 Task: Open a blank worksheet and write heading  Discount data  Add 10 product name:-  'Apple, Banana,_x000D_
Orange, Tomato, Potato, Onion, Carrot, Milk, Bread, Eggs (dozen). ' in November Last week sales are  1.99, 0.49, 0.79, 1.29, 0.99, 0.89, 0.69, 2.49, 1.99, 2.99.Discount (%):-  10, 20, 15, 5, 12, 8, 25, 10, 15, 20. Save page auditingSalesByMonth
Action: Mouse moved to (356, 291)
Screenshot: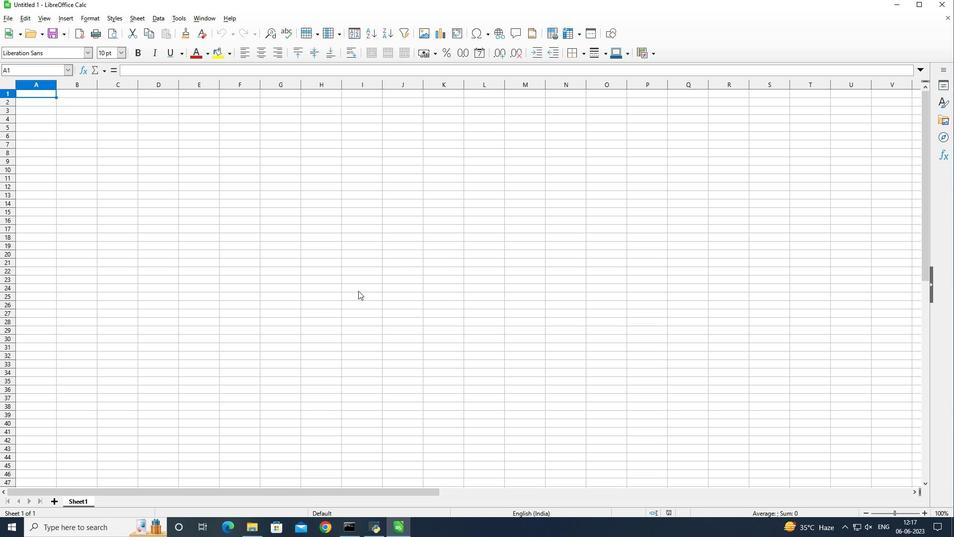 
Action: Key pressed <Key.shift><Key.shift><Key.shift><Key.shift><Key.shift><Key.shift><Key.shift><Key.shift><Key.shift><Key.shift><Key.shift><Key.shift><Key.shift><Key.shift><Key.shift><Key.shift><Key.shift><Key.shift><Key.shift><Key.shift><Key.shift>Discount<Key.space><Key.shift>Data<Key.enter><Key.shift><Key.shift><Key.shift>Name<Key.enter><Key.shift><Key.shift><Key.shift><Key.shift>Apple<Key.enter><Key.shift><Key.shift>Banana<Key.enter><Key.shift><Key.shift><Key.shift><Key.shift><Key.shift><Key.shift><Key.shift><Key.shift><Key.shift><Key.shift><Key.shift><Key.shift><Key.shift><Key.shift>Orange<Key.enter><Key.shift>Tomato<Key.enter><Key.shift_r>Potato<Key.enter><Key.shift_r><Key.shift_r><Key.shift_r><Key.shift_r><Key.shift_r><Key.shift_r><Key.shift_r><Key.shift_r>Onion<Key.enter><Key.shift>Carrot<Key.enter><Key.shift_r>Milk<Key.enter><Key.shift>Bread<Key.enter><Key.shift>Eggs<Key.space><Key.shift_r><Key.shift_r><Key.shift_r><Key.shift_r><Key.shift_r><Key.shift_r><Key.shift_r><Key.shift_r>(dozen<Key.shift_r><Key.shift_r><Key.shift_r><Key.shift_r><Key.shift_r><Key.shift_r>)<Key.enter>
Screenshot: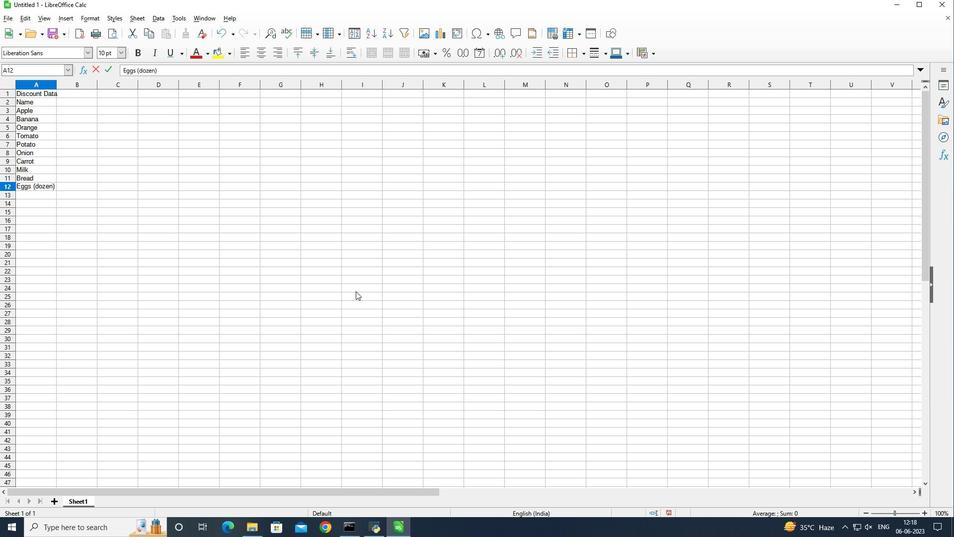 
Action: Mouse moved to (63, 102)
Screenshot: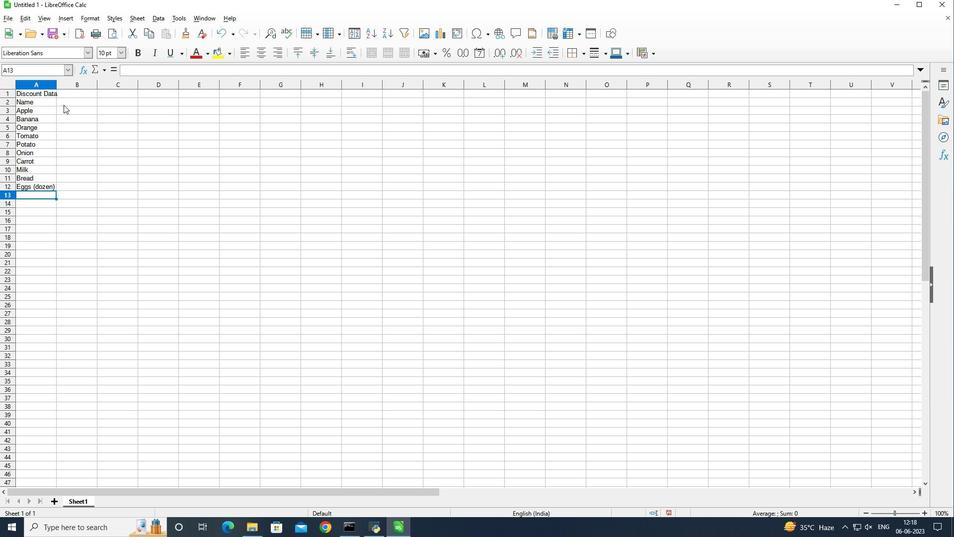
Action: Mouse pressed left at (63, 102)
Screenshot: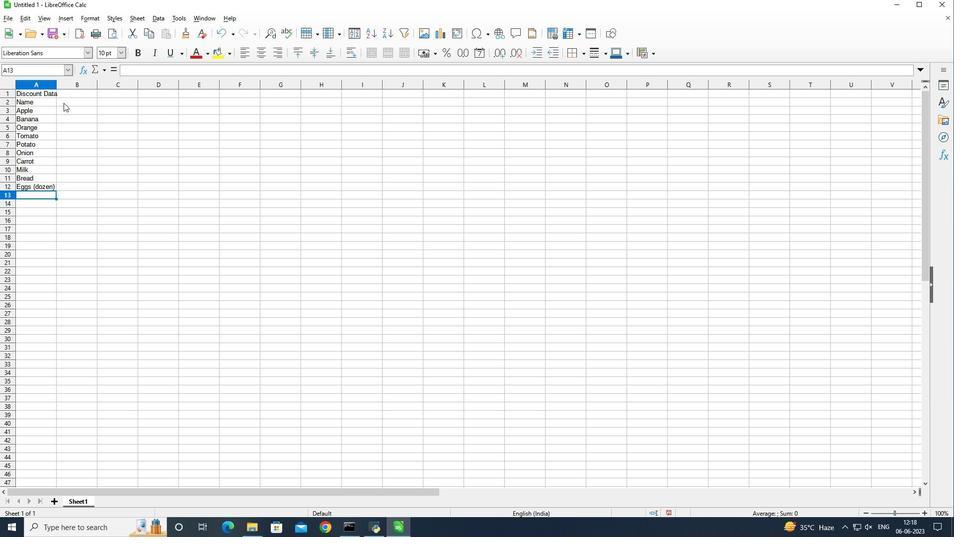 
Action: Mouse moved to (65, 101)
Screenshot: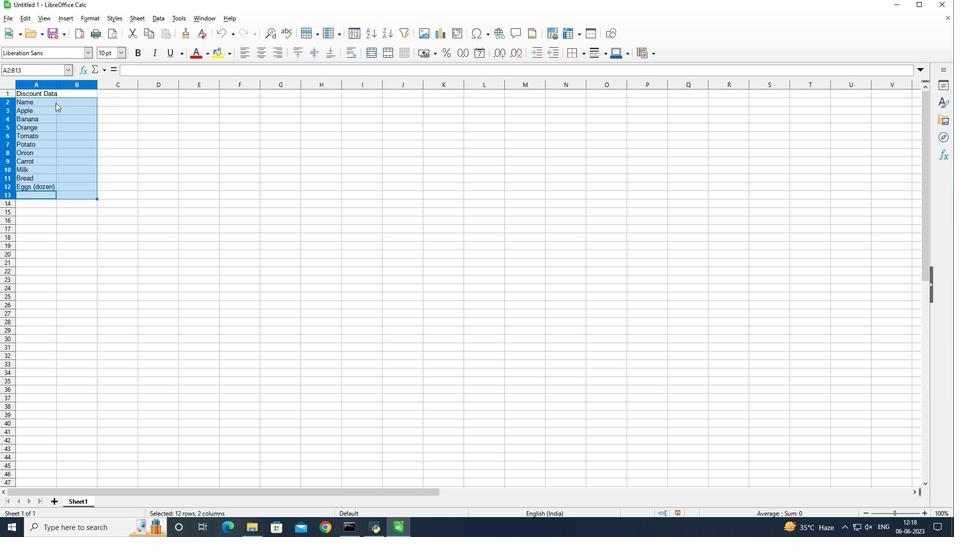 
Action: Mouse pressed left at (65, 101)
Screenshot: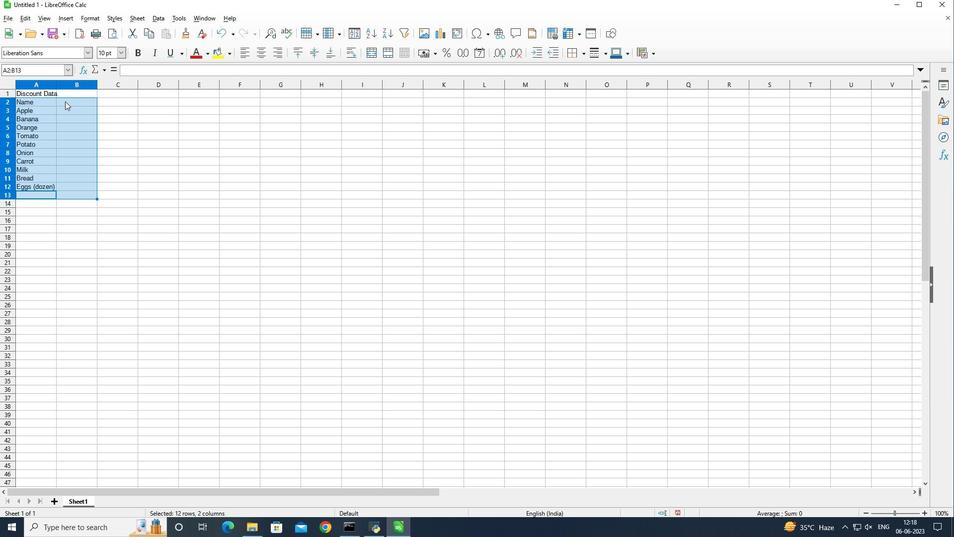 
Action: Mouse moved to (89, 51)
Screenshot: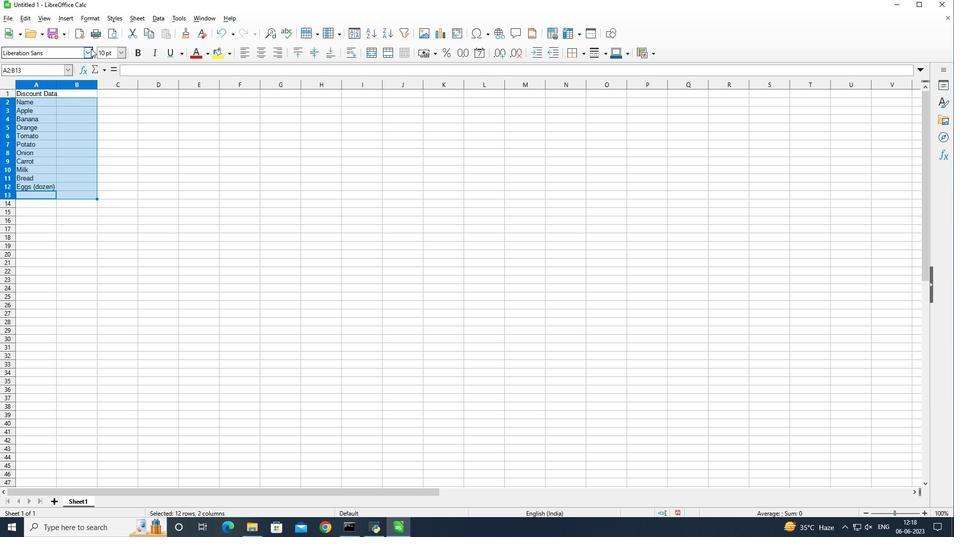 
Action: Mouse pressed left at (89, 51)
Screenshot: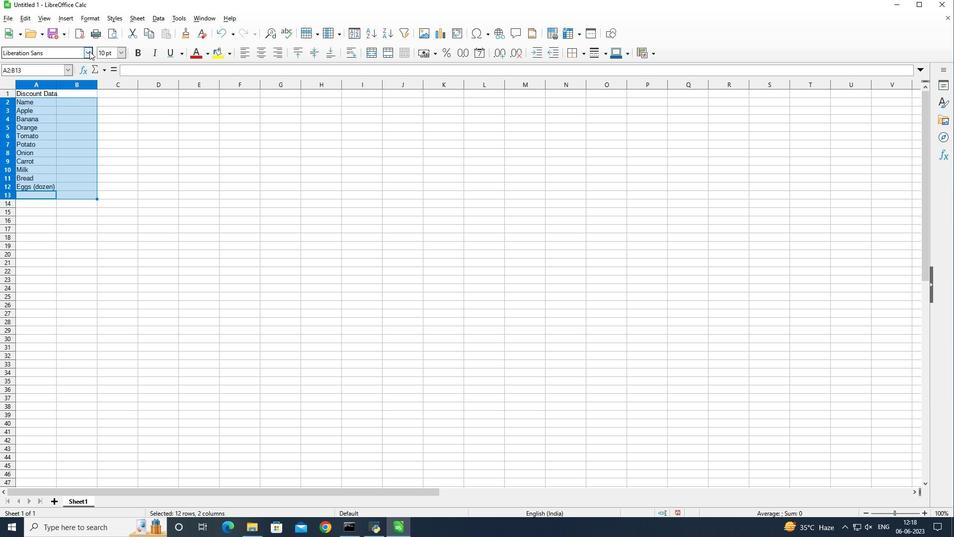 
Action: Mouse moved to (242, 136)
Screenshot: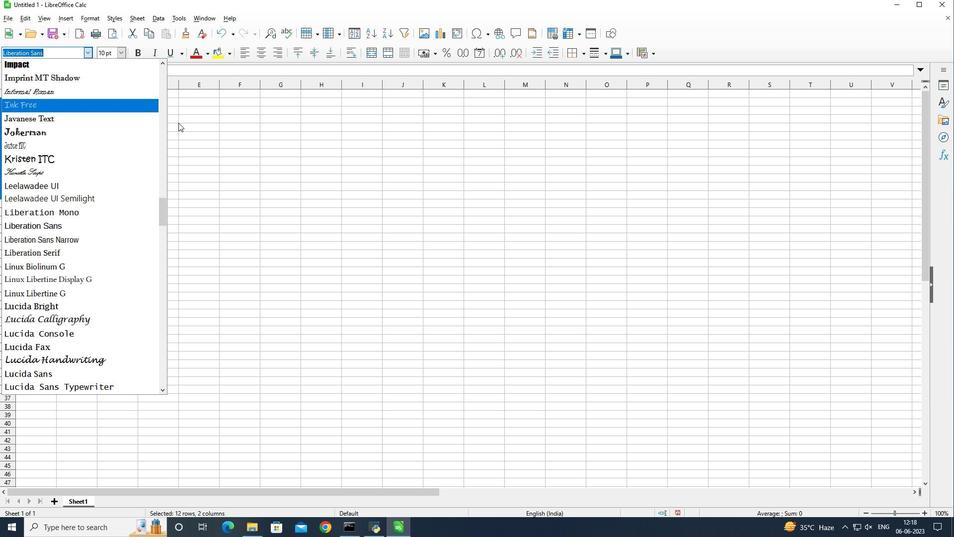 
Action: Mouse pressed left at (242, 136)
Screenshot: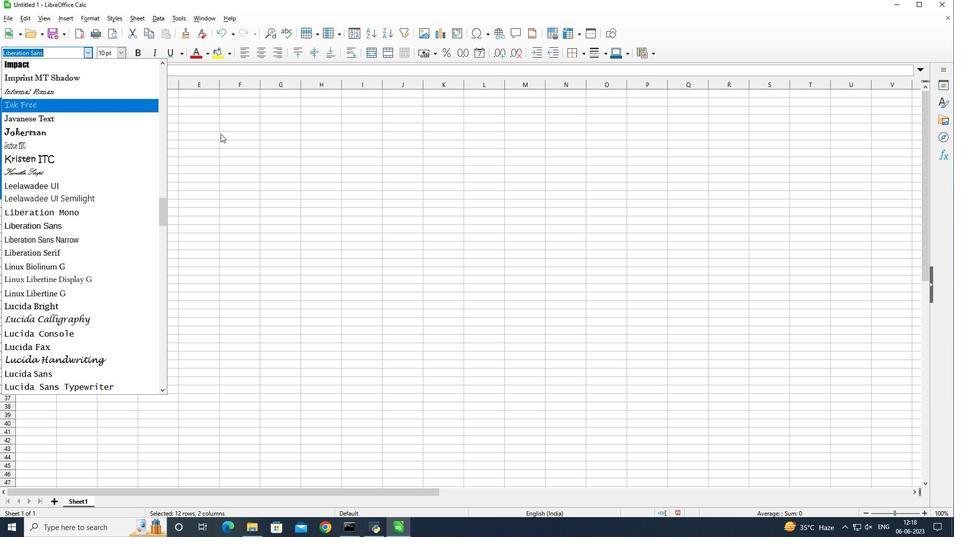 
Action: Mouse moved to (70, 97)
Screenshot: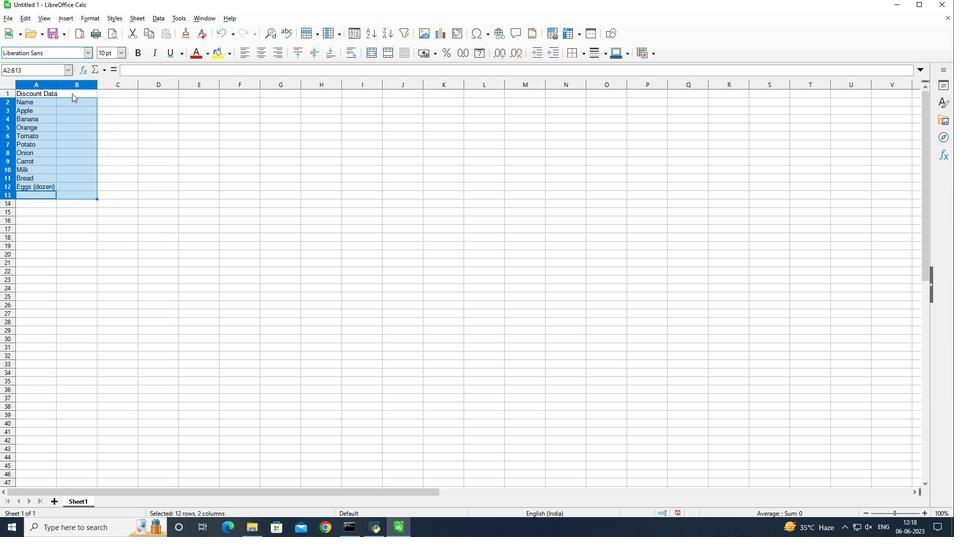 
Action: Mouse pressed left at (70, 97)
Screenshot: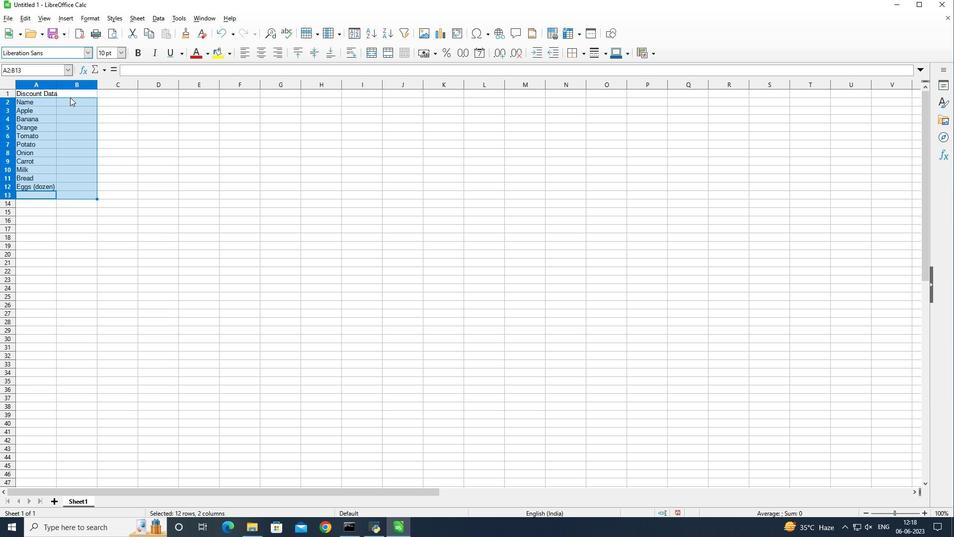 
Action: Mouse moved to (70, 105)
Screenshot: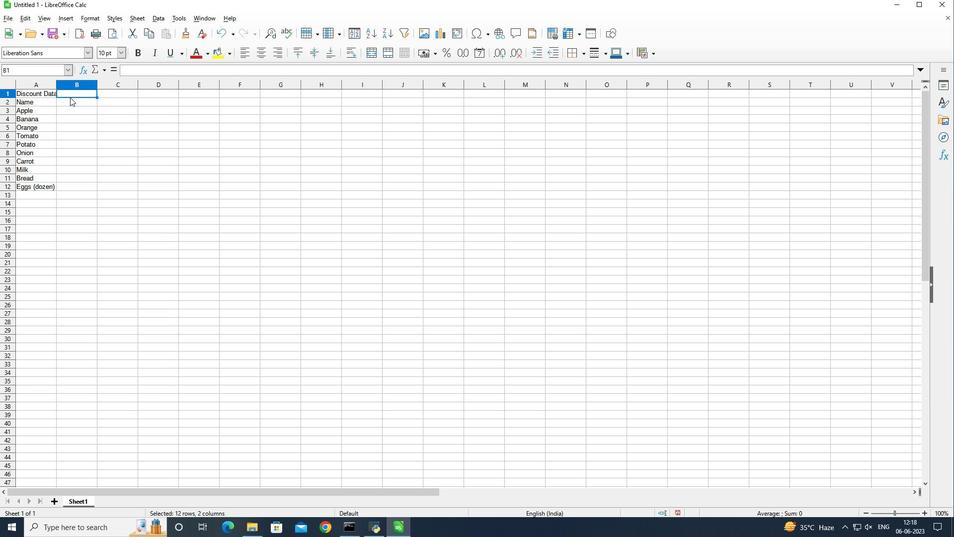 
Action: Mouse pressed left at (70, 105)
Screenshot: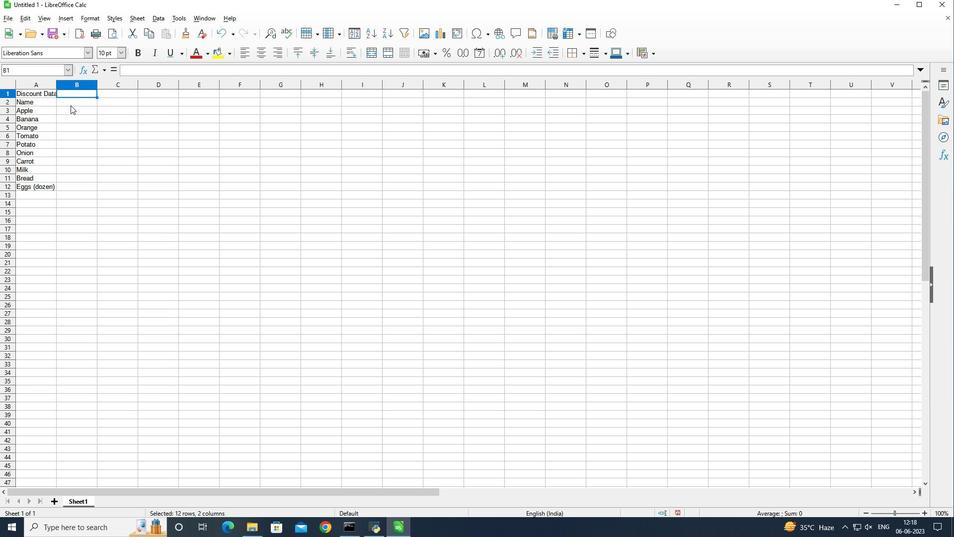 
Action: Mouse moved to (56, 84)
Screenshot: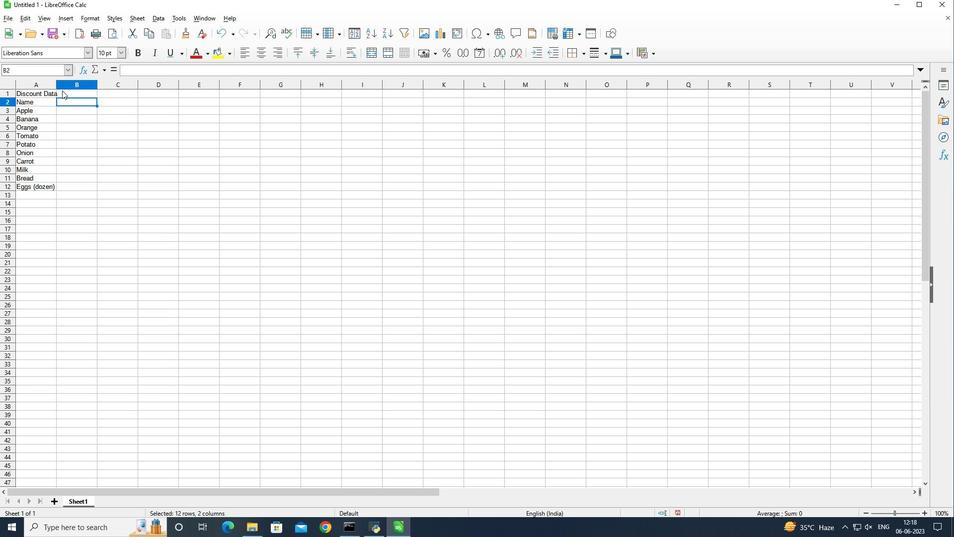 
Action: Mouse pressed left at (56, 84)
Screenshot: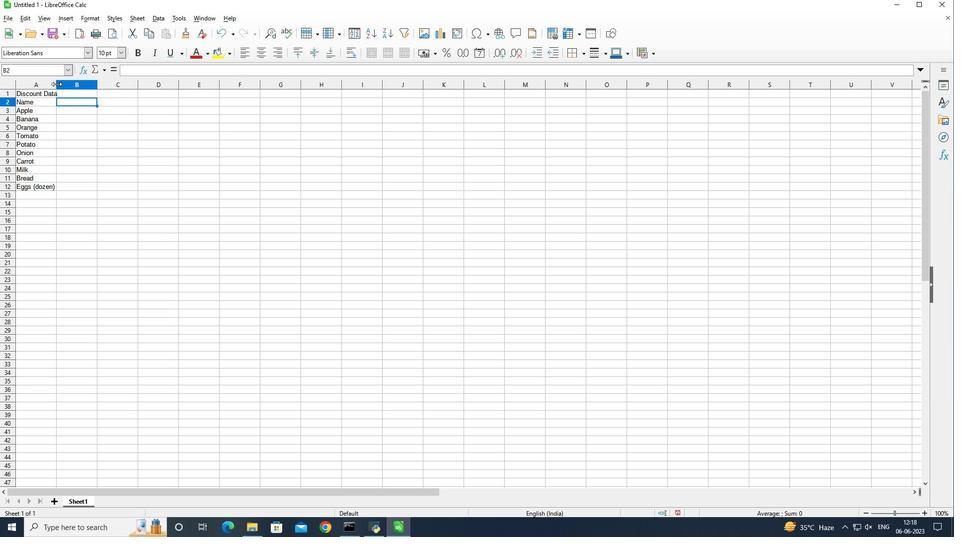 
Action: Mouse pressed left at (56, 84)
Screenshot: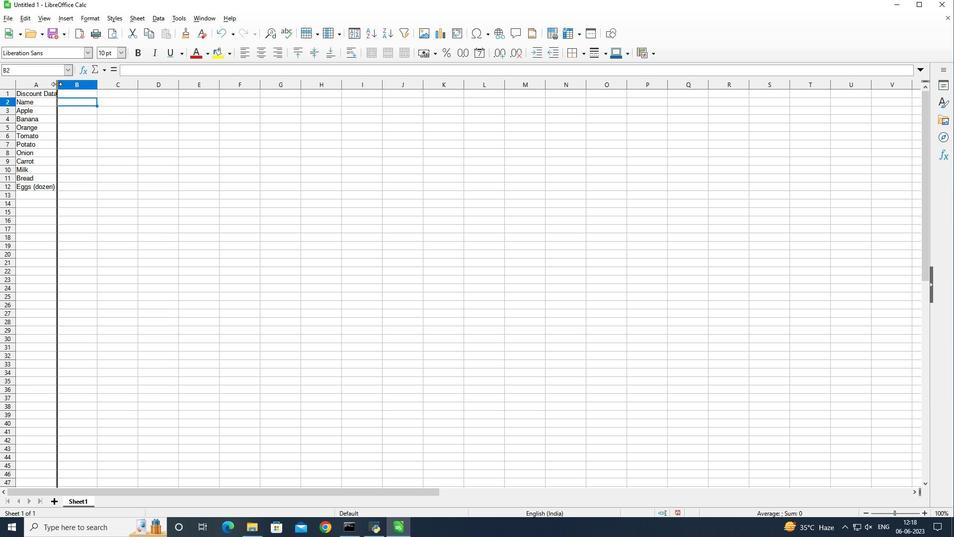 
Action: Mouse moved to (91, 148)
Screenshot: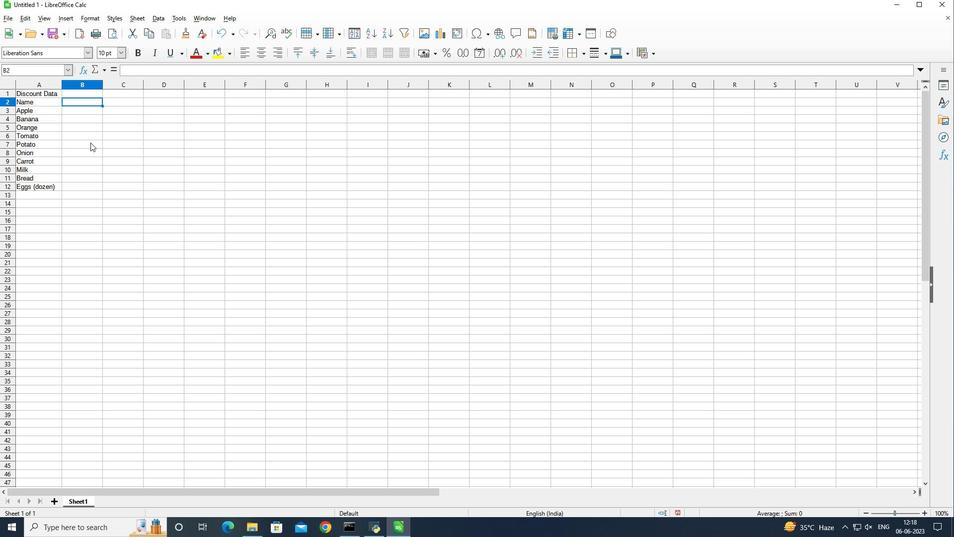 
Action: Key pressed <Key.shift><Key.shift><Key.shift><Key.shift><Key.shift><Key.shift><Key.shift>Last<Key.space><Key.shift>Week<Key.space><Key.shift><Key.shift><Key.shift><Key.shift><Key.shift><Key.shift><Key.shift><Key.shift><Key.shift><Key.shift><Key.shift><Key.shift><Key.shift><Key.shift><Key.shift><Key.shift><Key.shift>Sales<Key.space>of<Key.space><Key.shift><Key.shift><Key.shift><Key.shift><Key.shift>November<Key.enter>
Screenshot: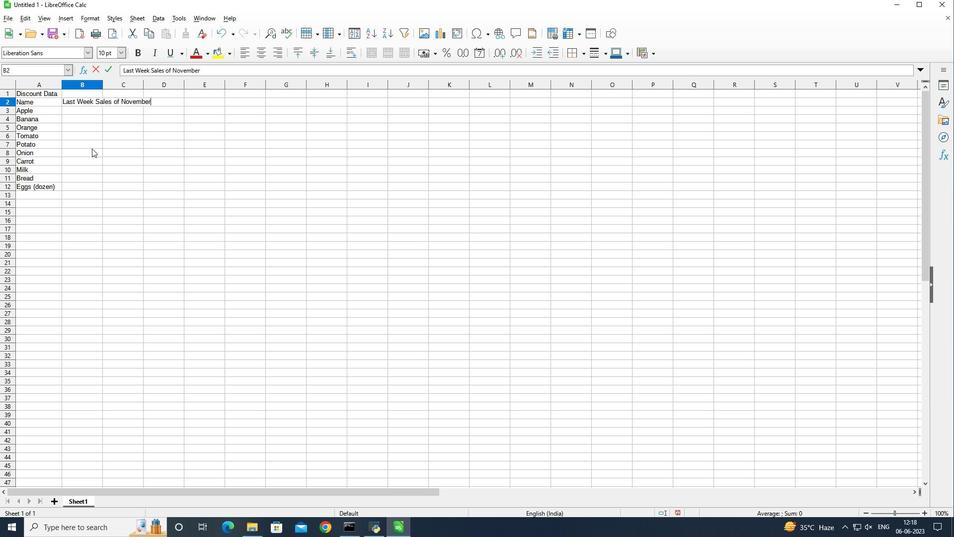 
Action: Mouse moved to (102, 84)
Screenshot: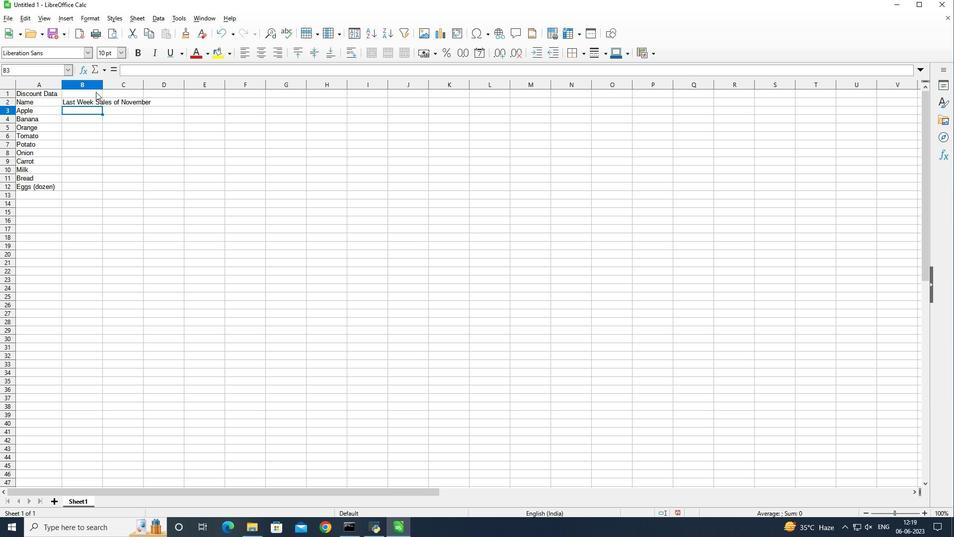 
Action: Mouse pressed left at (102, 84)
Screenshot: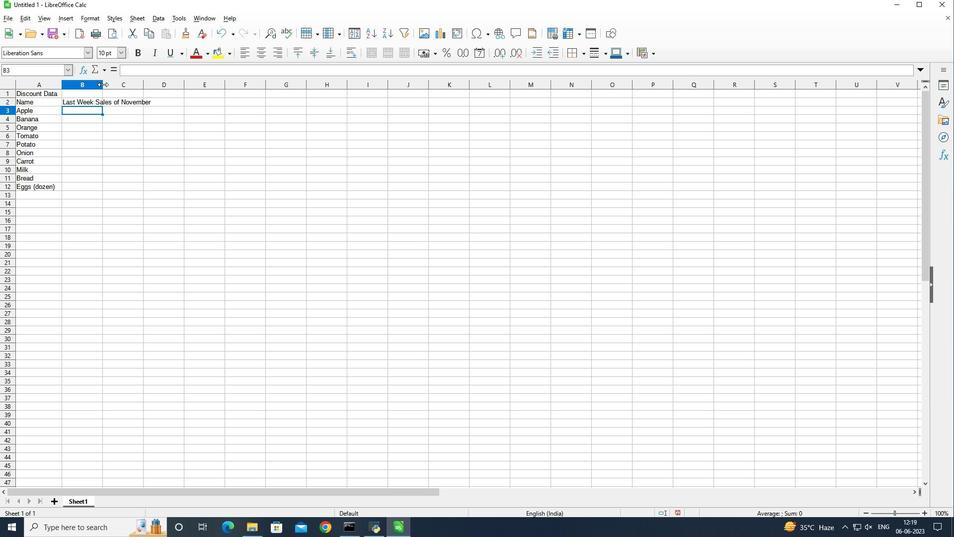 
Action: Mouse pressed left at (102, 84)
Screenshot: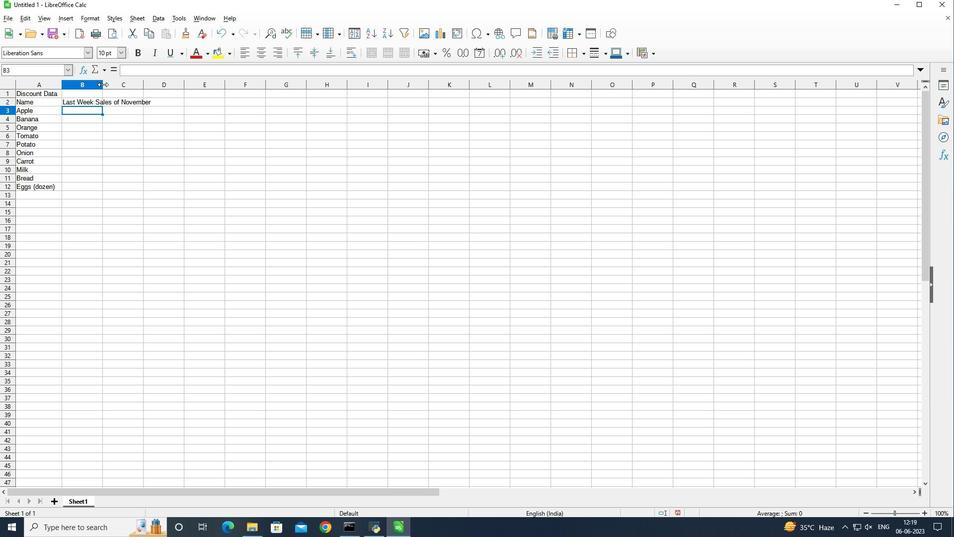 
Action: Mouse moved to (442, 215)
Screenshot: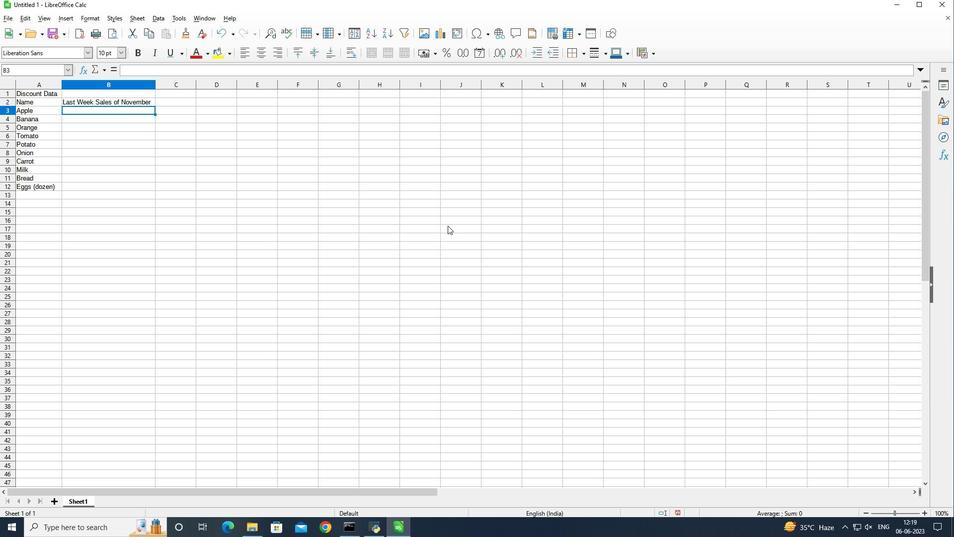
Action: Key pressed 1.99<Key.enter>0.49<Key.enter>0.79<Key.enter>1.29<Key.enter>0.99<Key.enter>0.89<Key.enter>0.69<Key.enter>2.49<Key.enter>1.99<Key.enter>2.99<Key.enter>
Screenshot: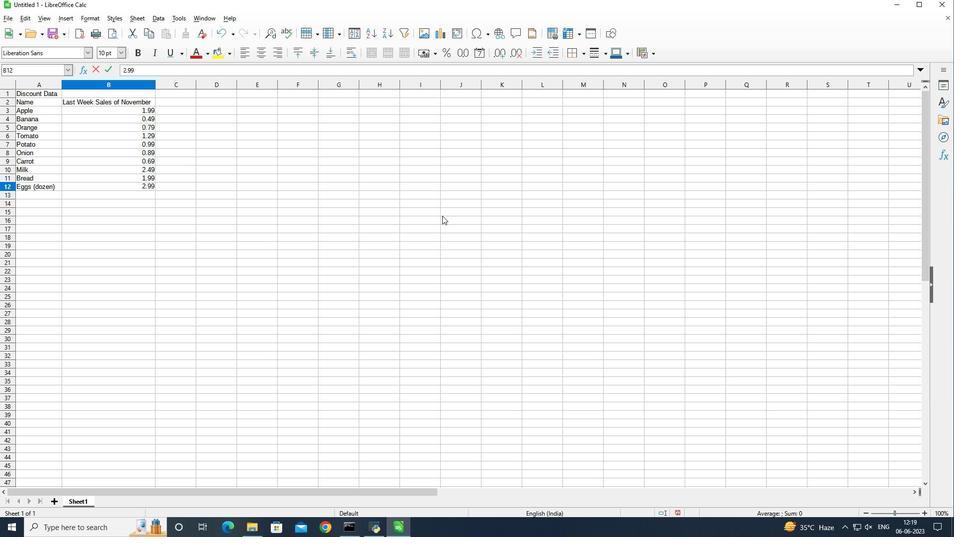 
Action: Mouse moved to (185, 103)
Screenshot: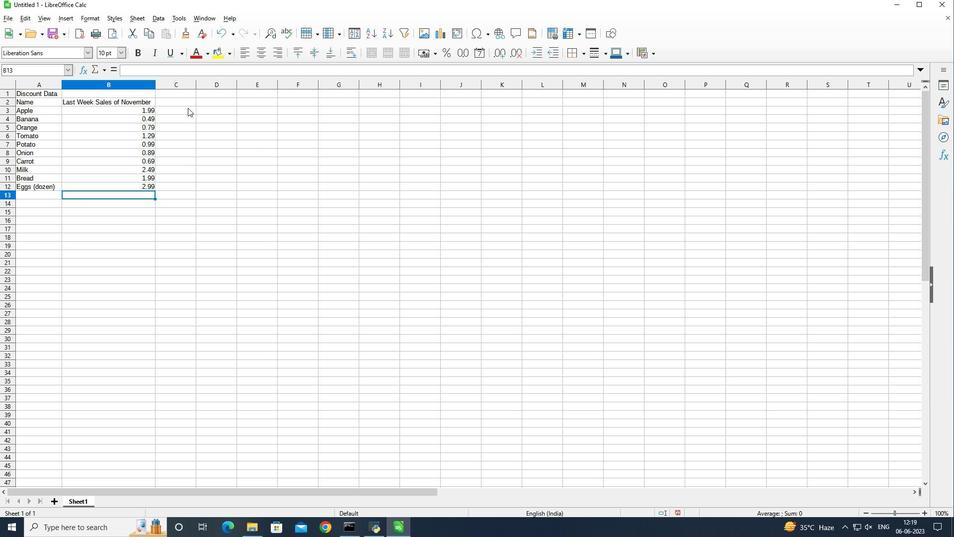 
Action: Mouse pressed left at (185, 103)
Screenshot: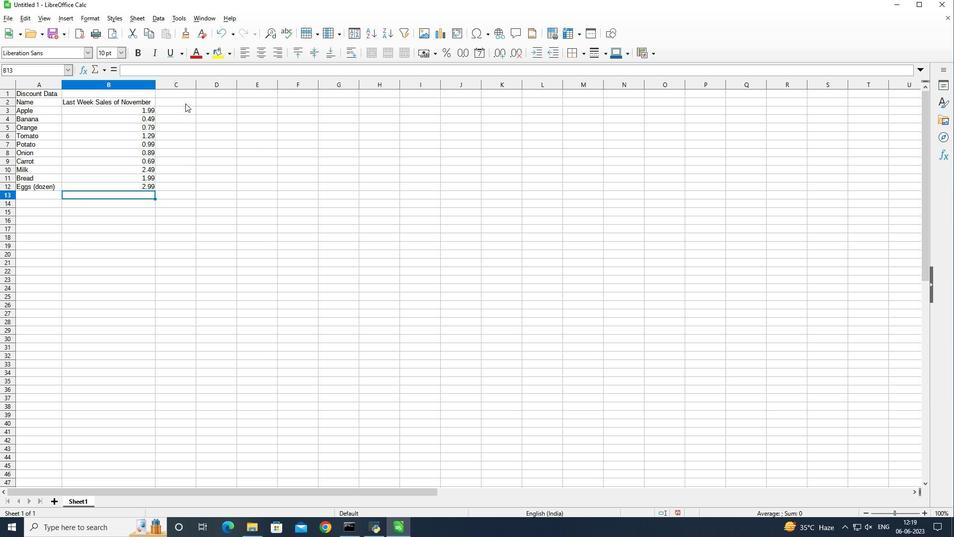 
Action: Mouse moved to (264, 160)
Screenshot: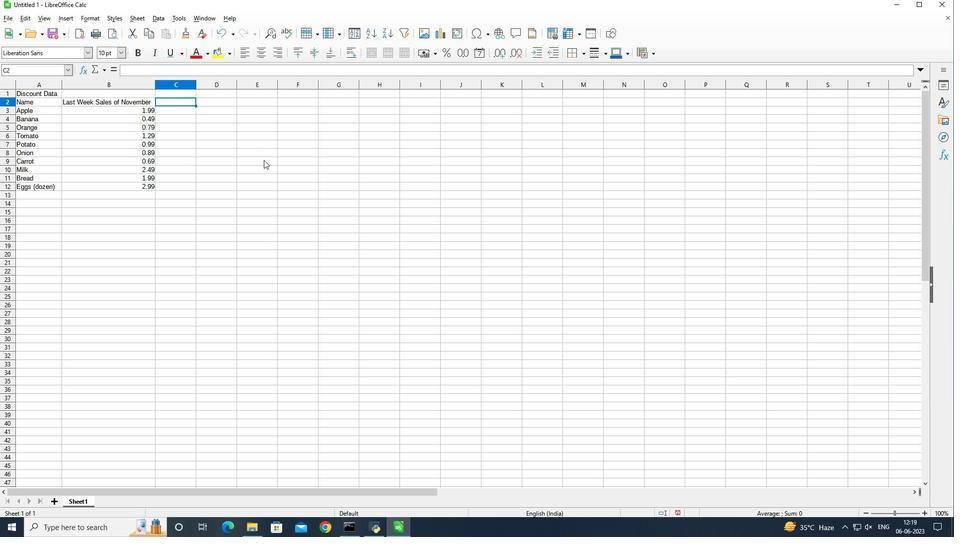 
Action: Key pressed <Key.shift>Discount<Key.shift_r><Key.shift_r><Key.shift_r><Key.shift_r><Key.shift_r>(<Key.shift><Key.shift><Key.shift>%<Key.shift_r>)<Key.enter>
Screenshot: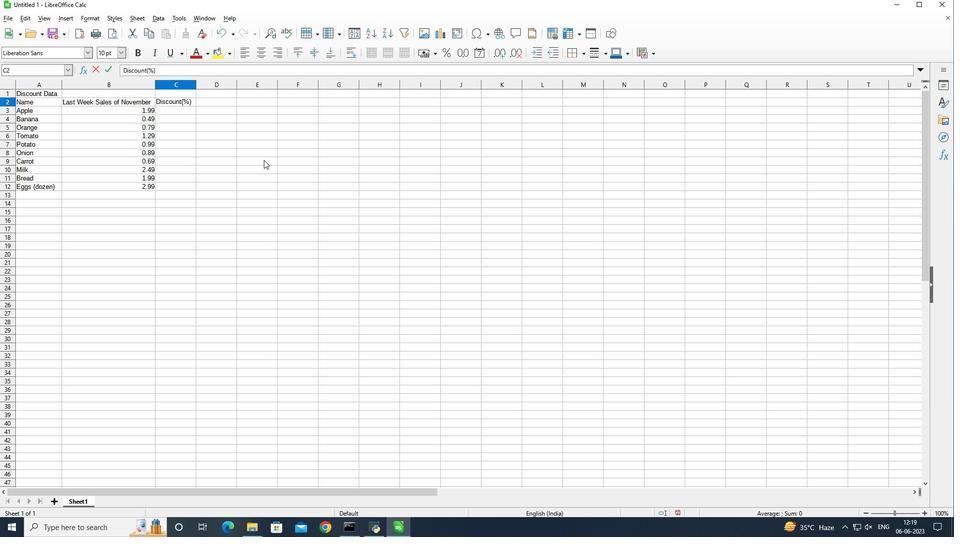 
Action: Mouse moved to (414, 185)
Screenshot: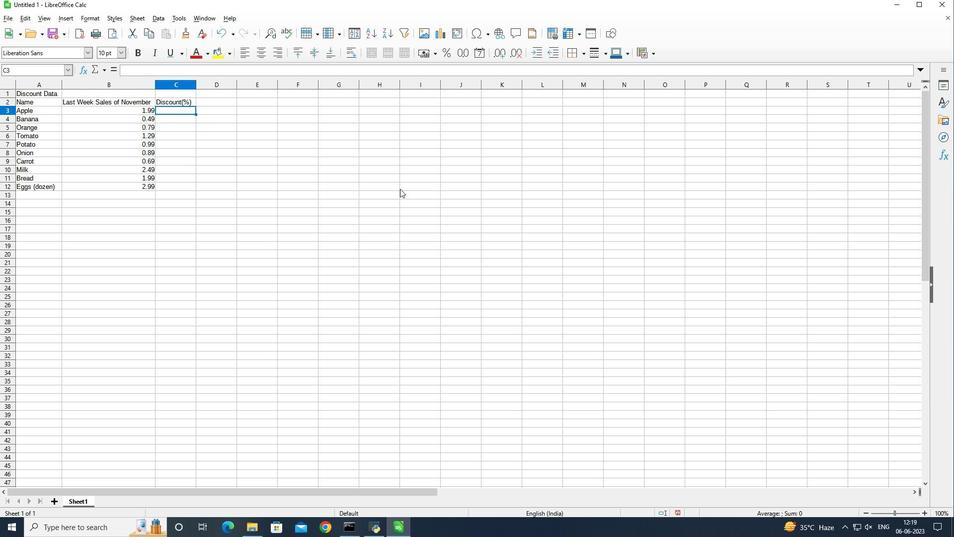 
Action: Key pressed 10<Key.enter>20<Key.enter>15<Key.enter>5<Key.enter>12<Key.enter>8<Key.enter>25<Key.enter>10<Key.enter>15<Key.enter>20<Key.enter>
Screenshot: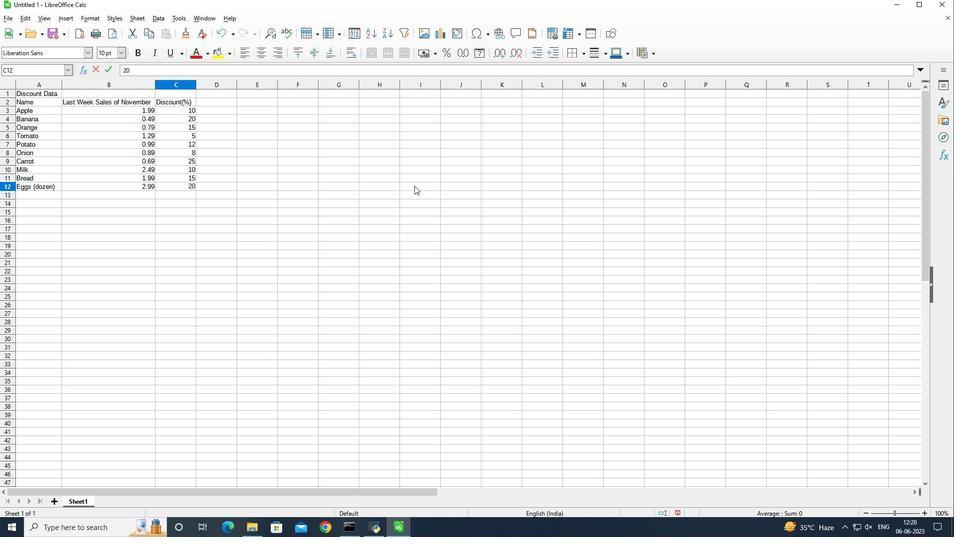 
Action: Mouse moved to (183, 185)
Screenshot: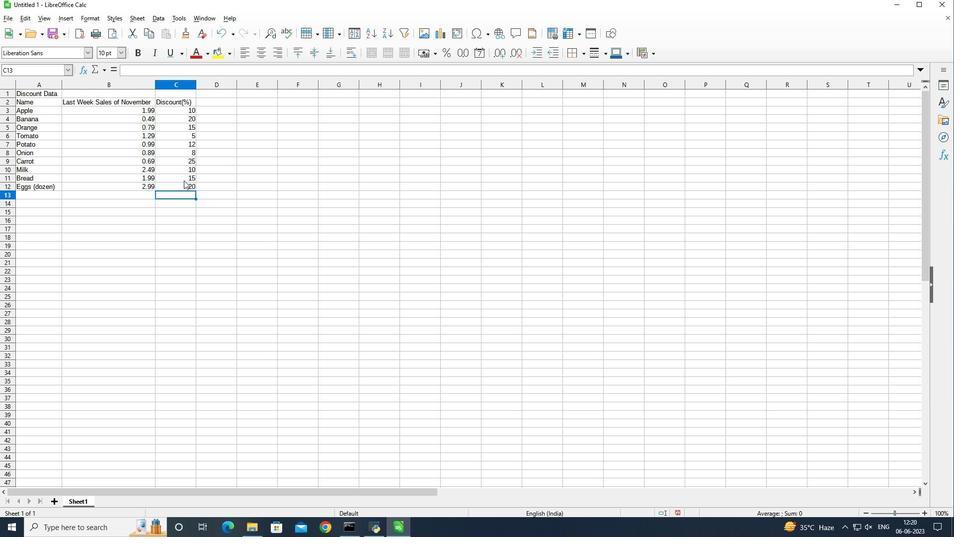 
Action: Mouse pressed left at (183, 185)
Screenshot: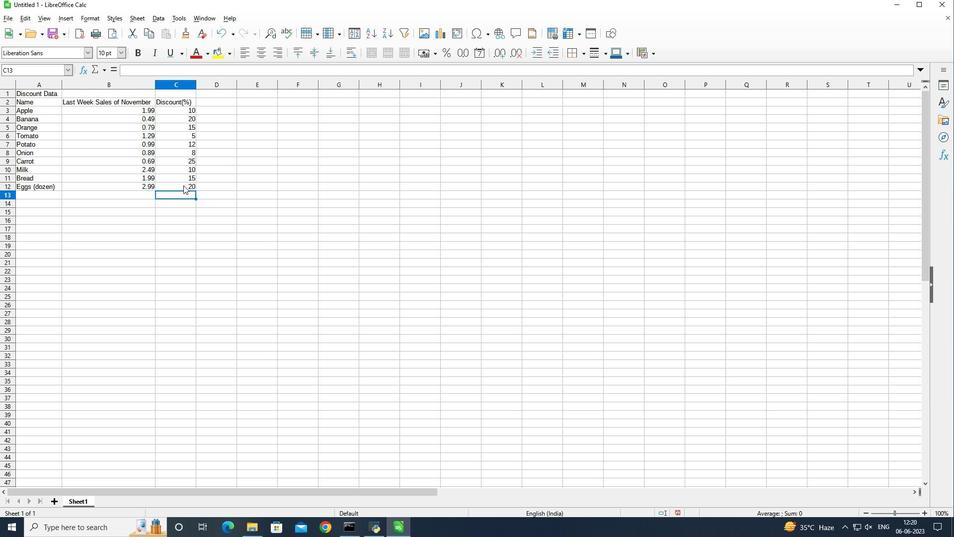 
Action: Mouse moved to (3, 15)
Screenshot: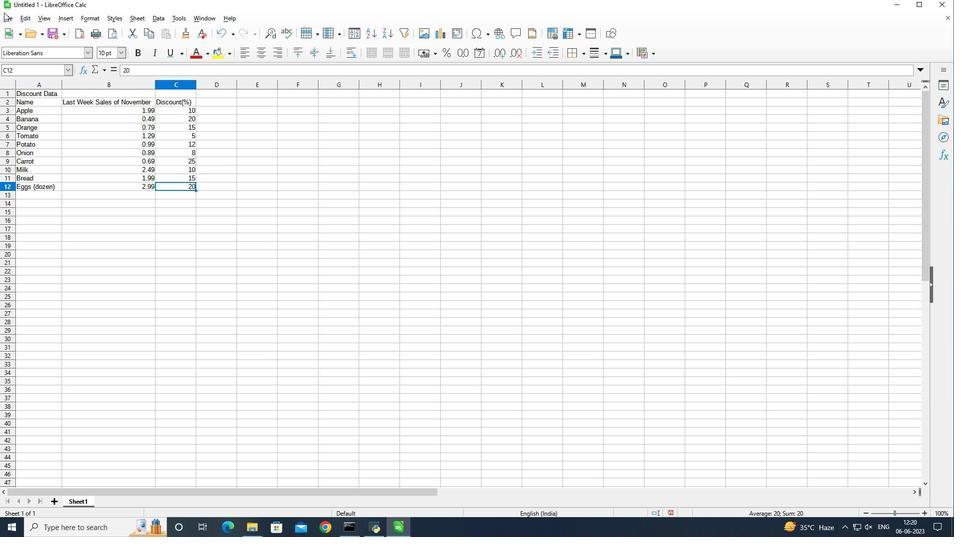 
Action: Mouse pressed left at (3, 15)
Screenshot: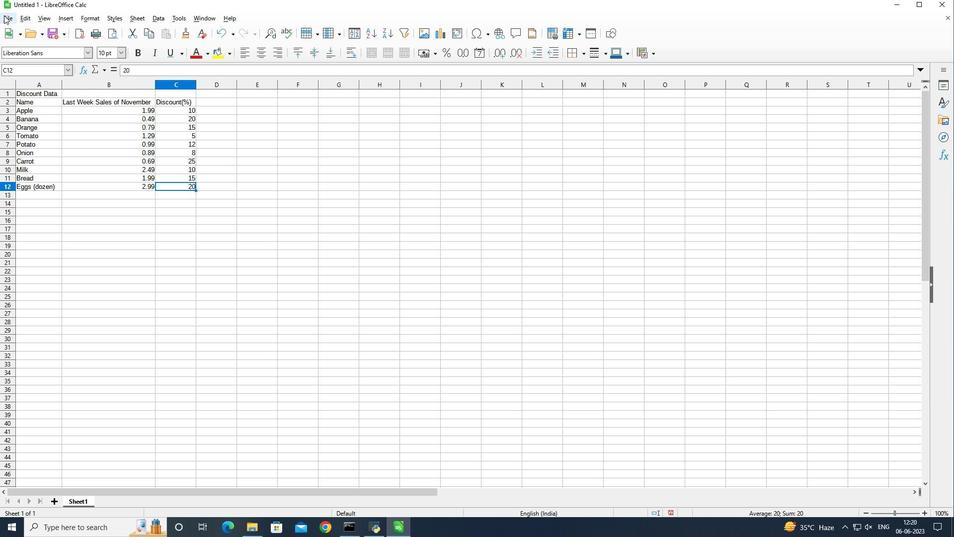 
Action: Mouse moved to (34, 143)
Screenshot: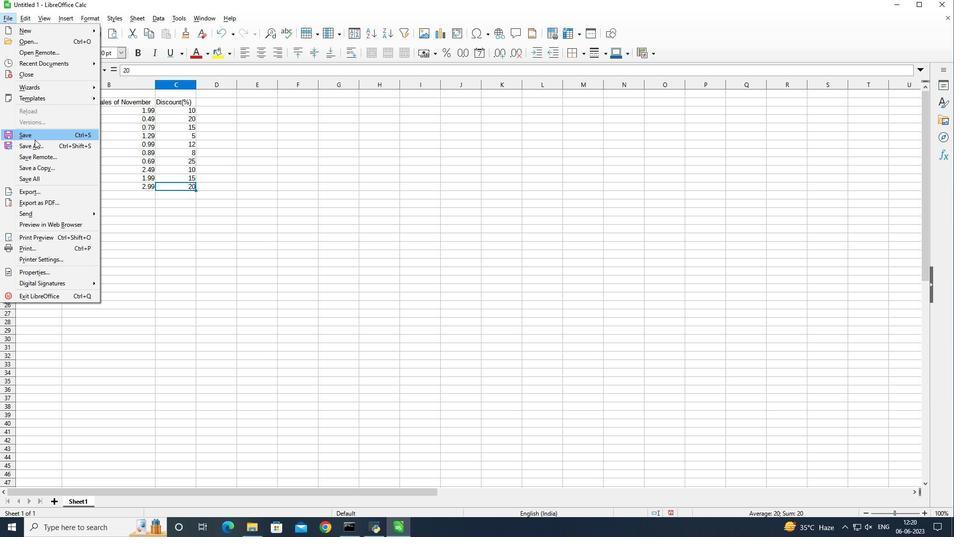 
Action: Mouse pressed left at (34, 143)
Screenshot: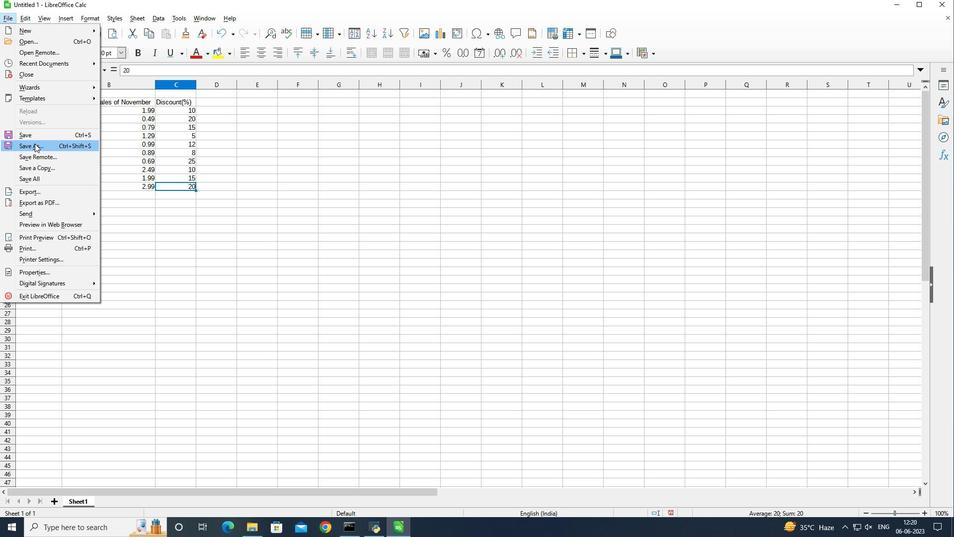 
Action: Mouse moved to (217, 240)
Screenshot: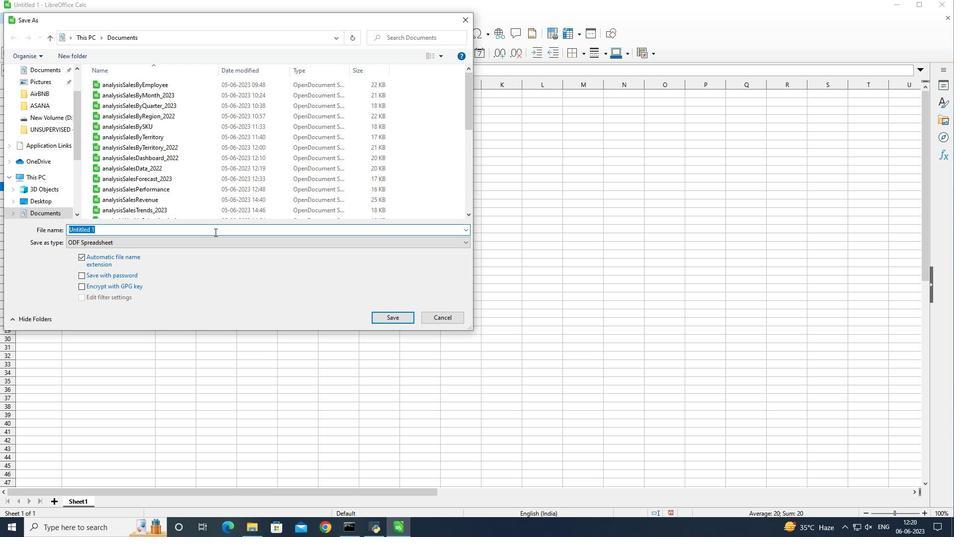 
Action: Key pressed auditing<Key.shift><Key.shift><Key.shift><Key.shift><Key.shift><Key.shift><Key.shift><Key.shift><Key.shift><Key.shift><Key.shift><Key.shift><Key.shift>Sales<Key.shift><Key.shift><Key.shift><Key.shift><Key.shift><Key.shift><Key.shift>By<Key.shift><Key.shift><Key.shift><Key.shift><Key.shift><Key.shift>Month<Key.enter>
Screenshot: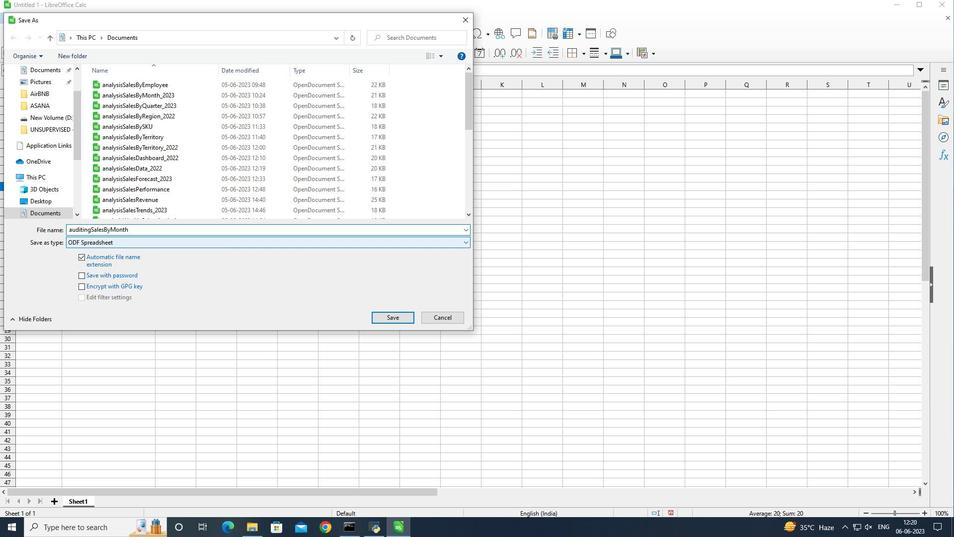 
Action: Mouse moved to (120, 230)
Screenshot: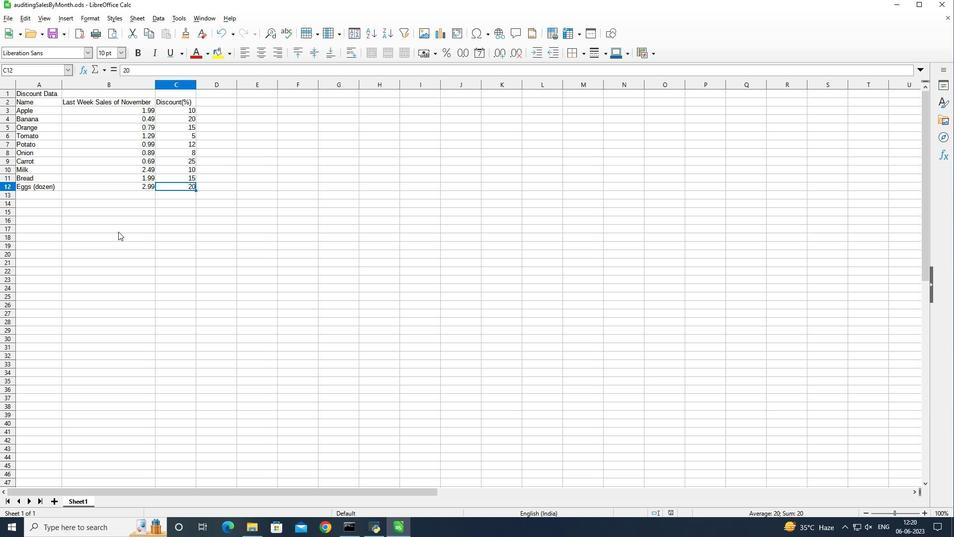 
